 Task: Set and save  "Framecount to use on frame type lookahead" for "H.264/MPEG-4 Part 10/AVC encoder (x264 10-bit)" to 39.
Action: Mouse moved to (122, 14)
Screenshot: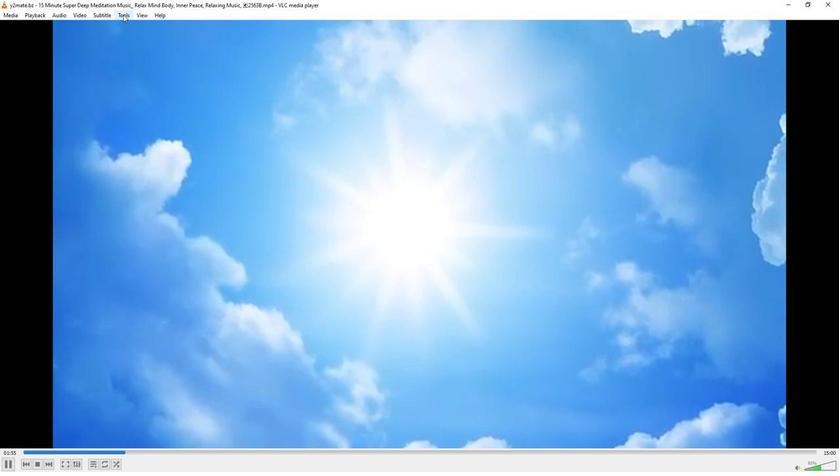 
Action: Mouse pressed left at (122, 14)
Screenshot: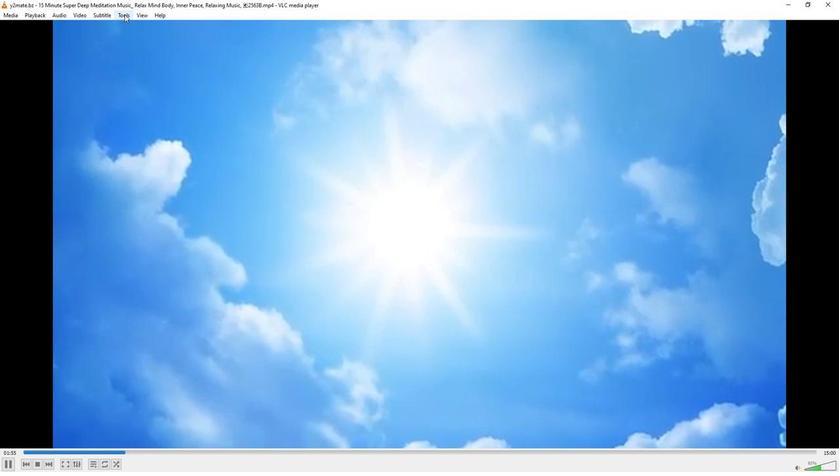 
Action: Mouse moved to (141, 117)
Screenshot: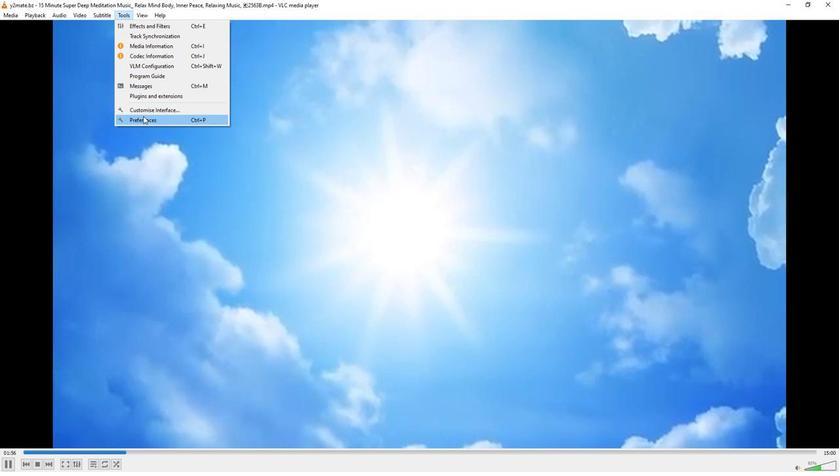 
Action: Mouse pressed left at (141, 117)
Screenshot: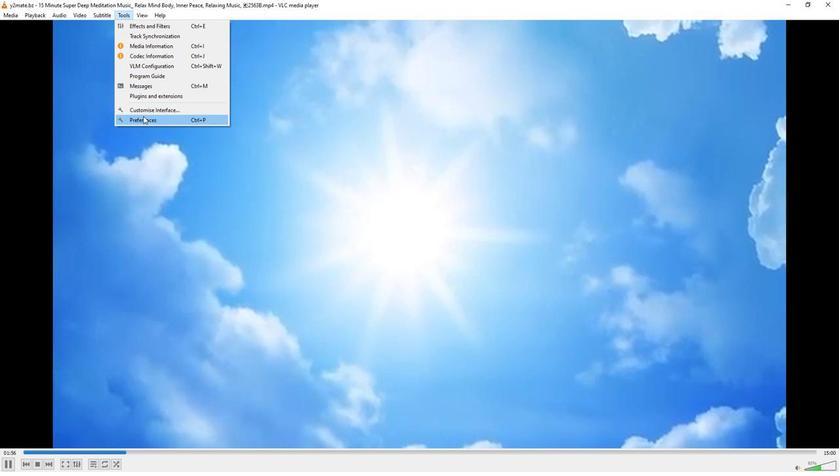 
Action: Mouse moved to (276, 382)
Screenshot: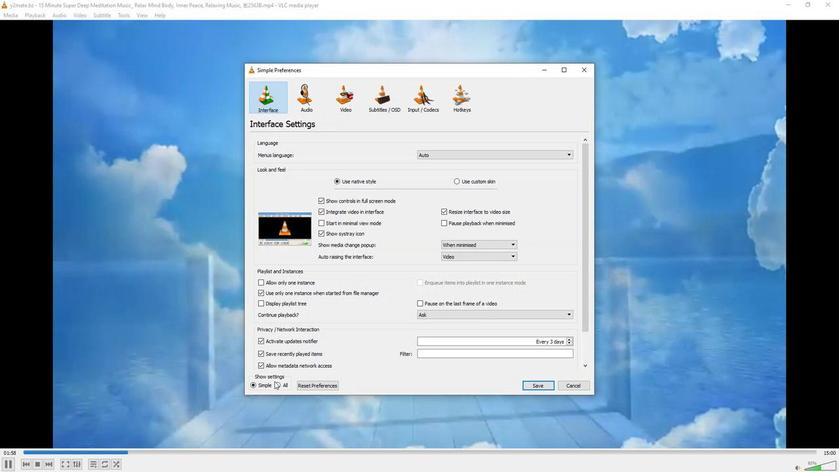 
Action: Mouse pressed left at (276, 382)
Screenshot: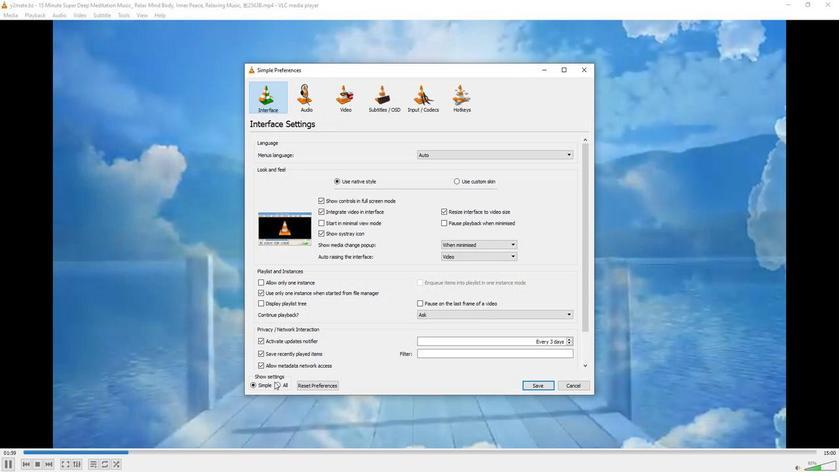 
Action: Mouse moved to (280, 385)
Screenshot: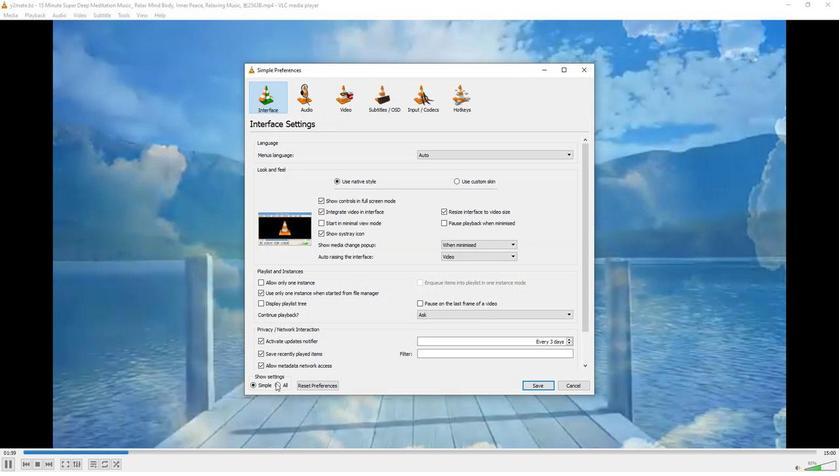 
Action: Mouse pressed left at (280, 385)
Screenshot: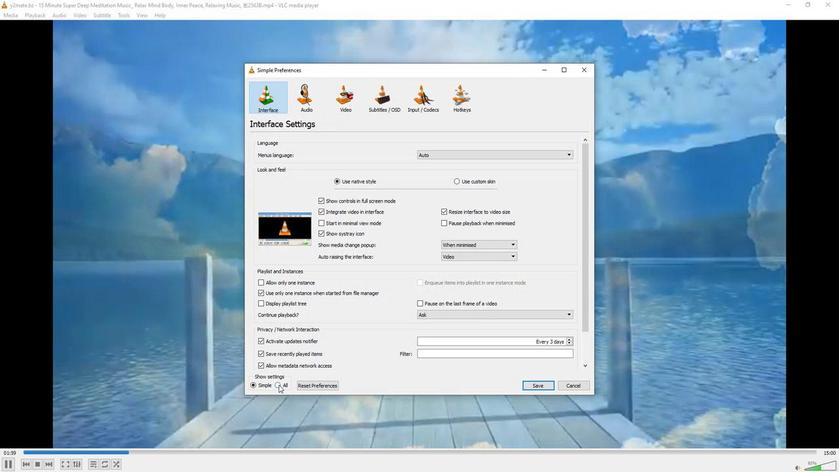 
Action: Mouse moved to (266, 298)
Screenshot: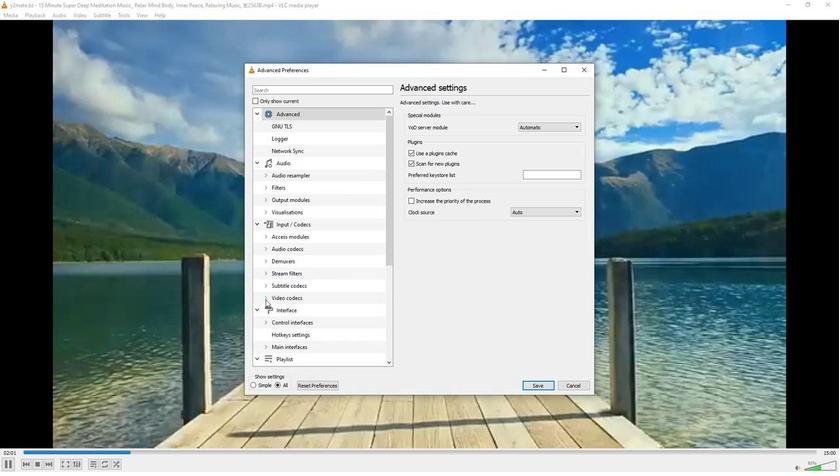 
Action: Mouse pressed left at (266, 298)
Screenshot: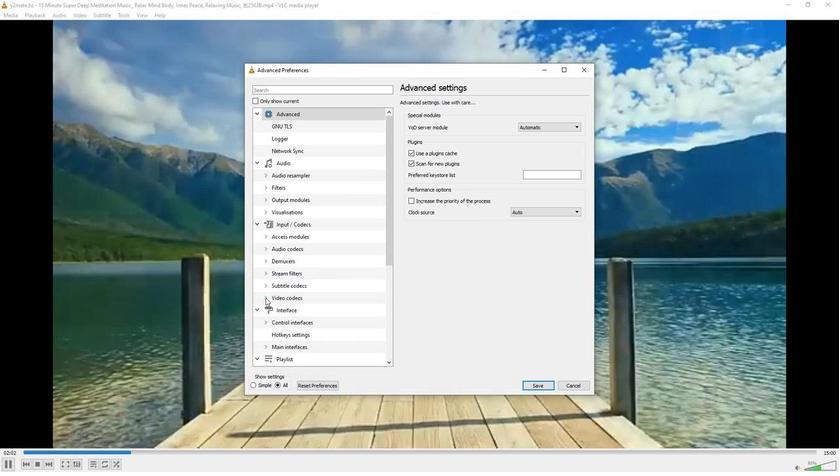 
Action: Mouse moved to (280, 341)
Screenshot: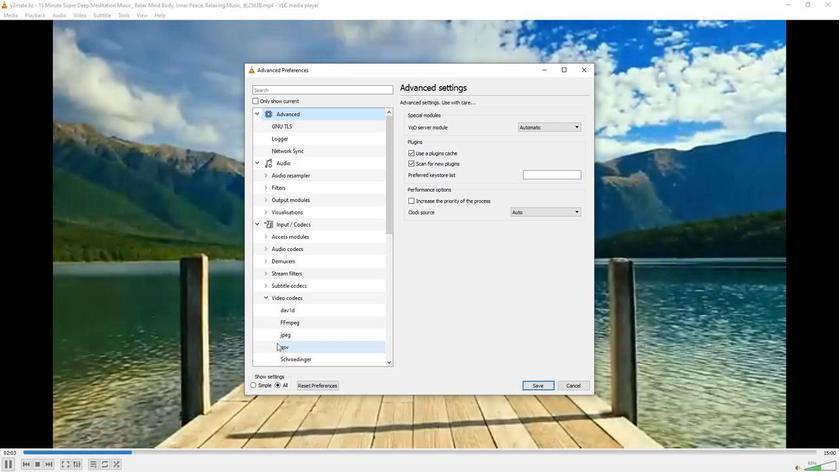 
Action: Mouse scrolled (280, 341) with delta (0, 0)
Screenshot: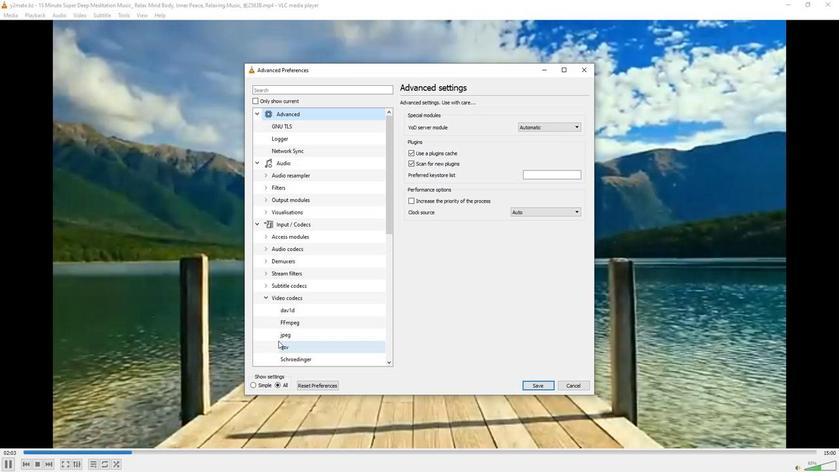 
Action: Mouse scrolled (280, 341) with delta (0, 0)
Screenshot: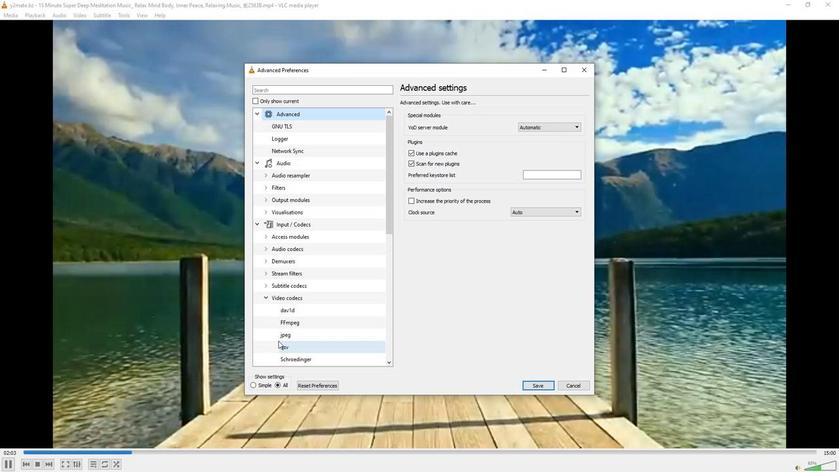 
Action: Mouse moved to (285, 332)
Screenshot: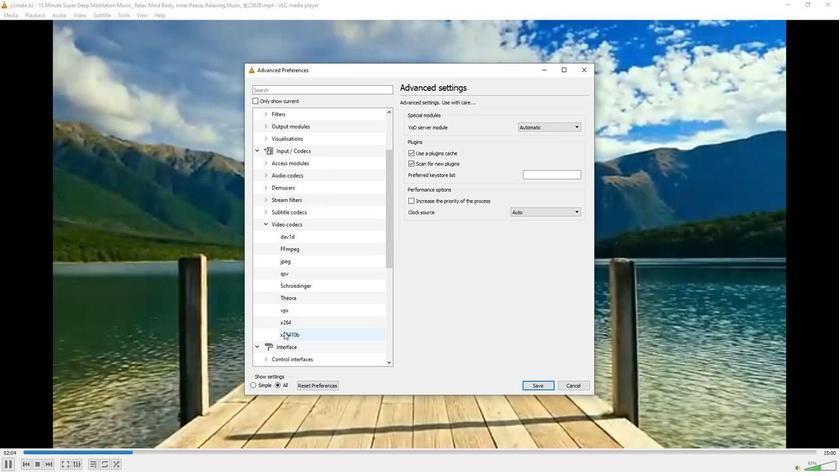 
Action: Mouse pressed left at (285, 332)
Screenshot: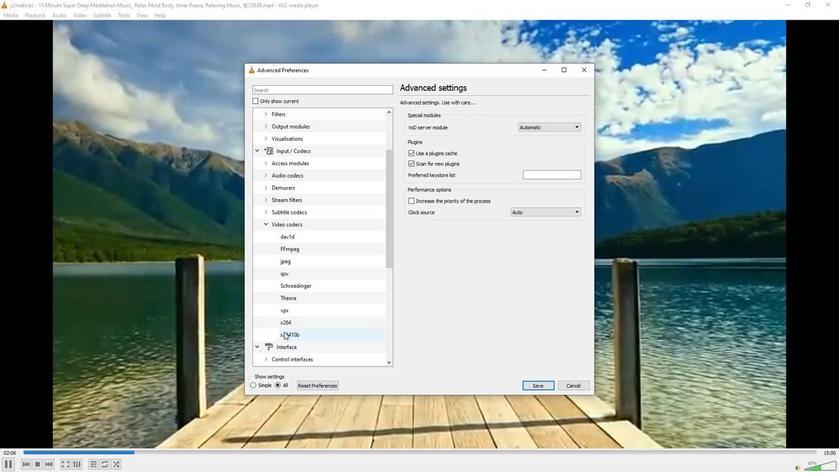 
Action: Mouse moved to (438, 332)
Screenshot: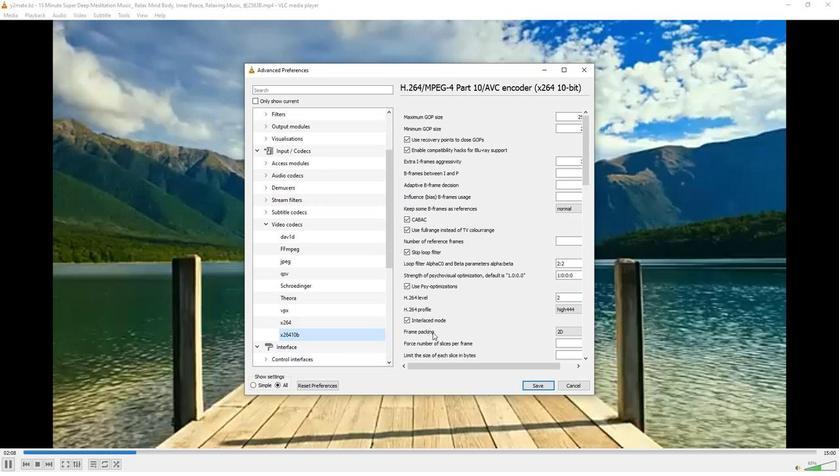 
Action: Mouse scrolled (438, 331) with delta (0, 0)
Screenshot: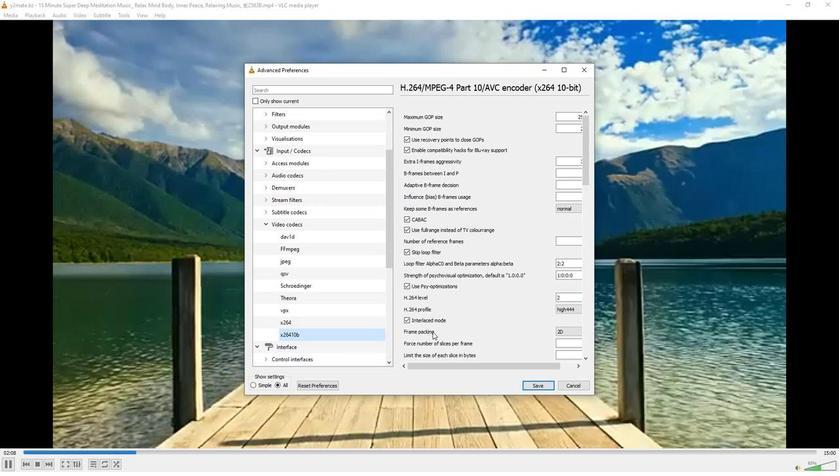 
Action: Mouse scrolled (438, 331) with delta (0, 0)
Screenshot: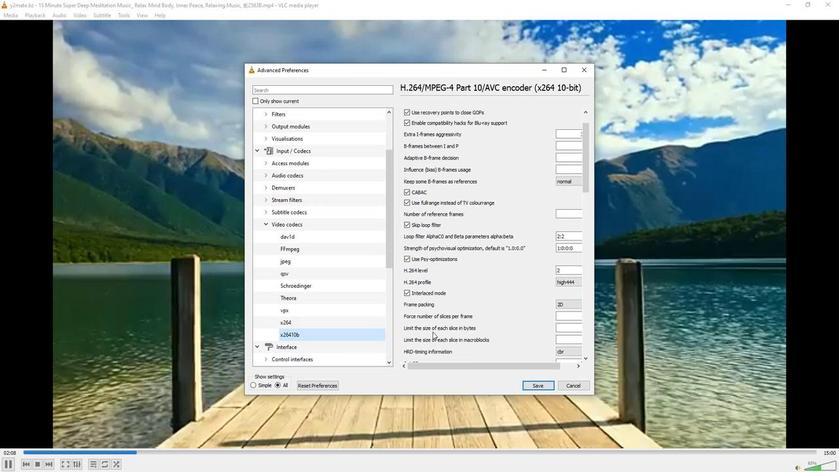 
Action: Mouse scrolled (438, 331) with delta (0, 0)
Screenshot: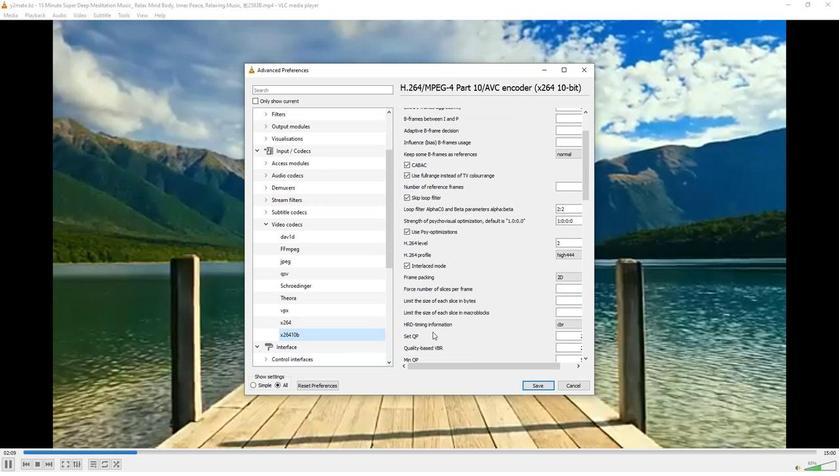 
Action: Mouse scrolled (438, 331) with delta (0, 0)
Screenshot: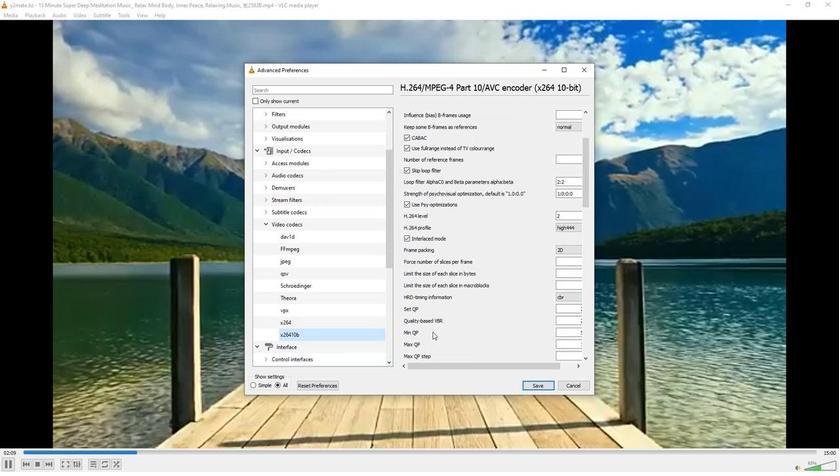 
Action: Mouse scrolled (438, 331) with delta (0, 0)
Screenshot: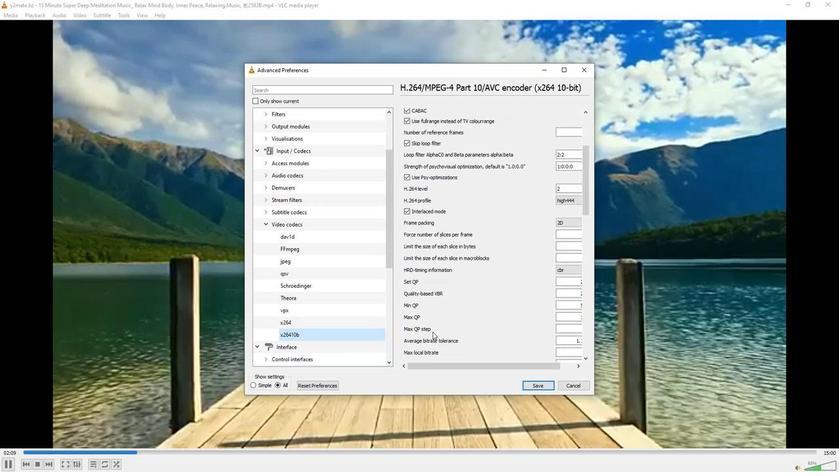 
Action: Mouse scrolled (438, 331) with delta (0, 0)
Screenshot: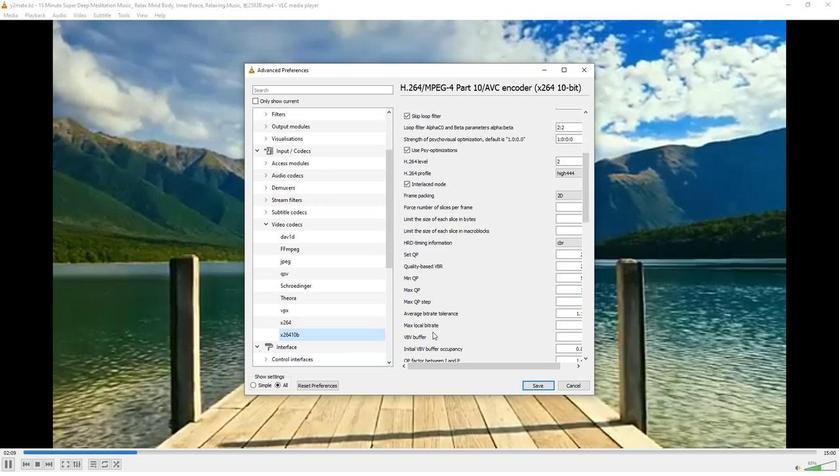 
Action: Mouse scrolled (438, 331) with delta (0, 0)
Screenshot: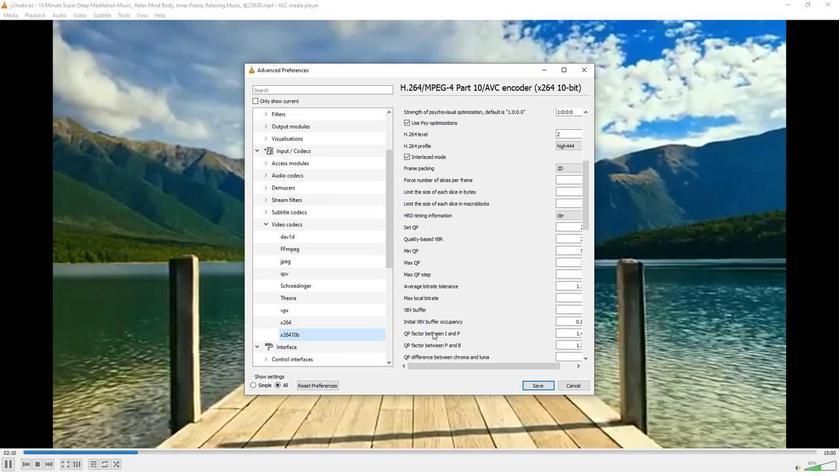
Action: Mouse scrolled (438, 331) with delta (0, 0)
Screenshot: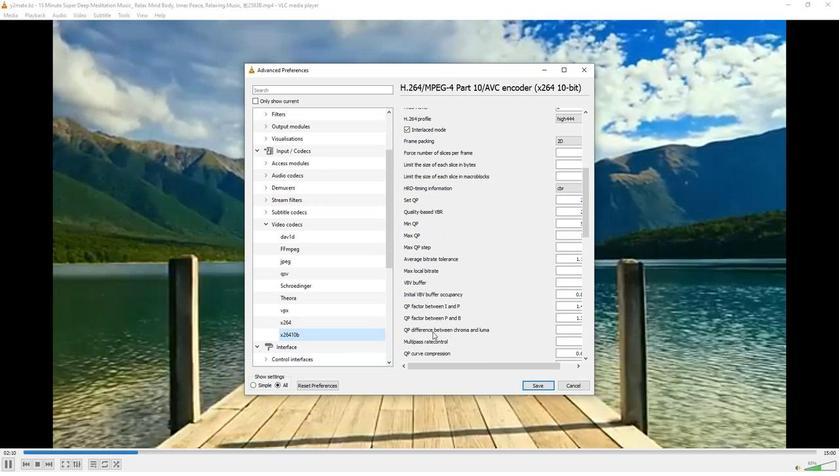 
Action: Mouse scrolled (438, 331) with delta (0, 0)
Screenshot: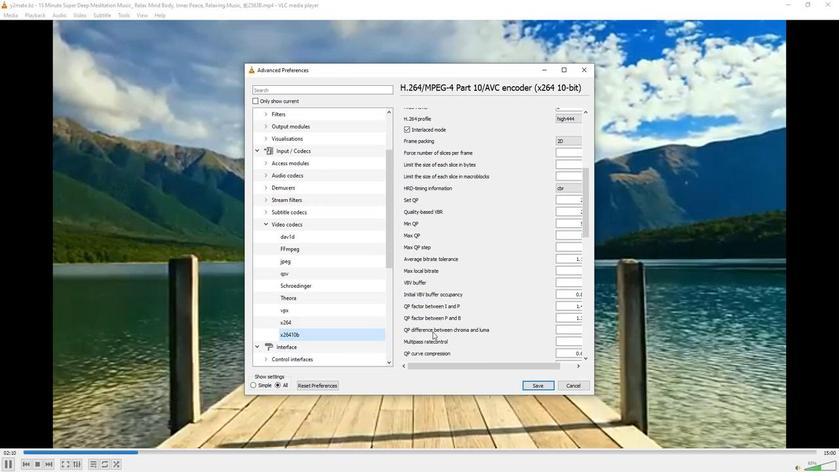 
Action: Mouse scrolled (438, 331) with delta (0, 0)
Screenshot: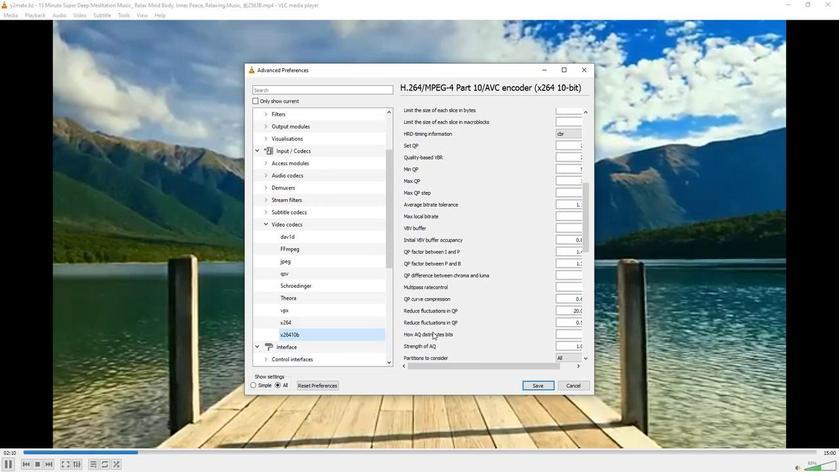 
Action: Mouse scrolled (438, 331) with delta (0, 0)
Screenshot: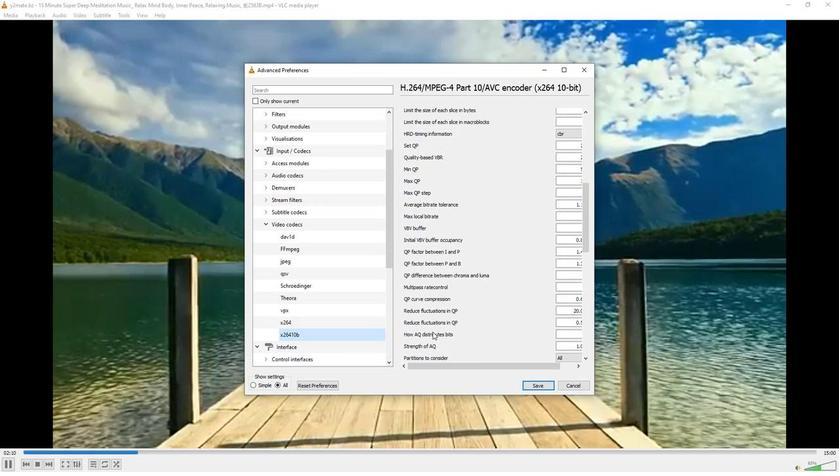 
Action: Mouse scrolled (438, 331) with delta (0, 0)
Screenshot: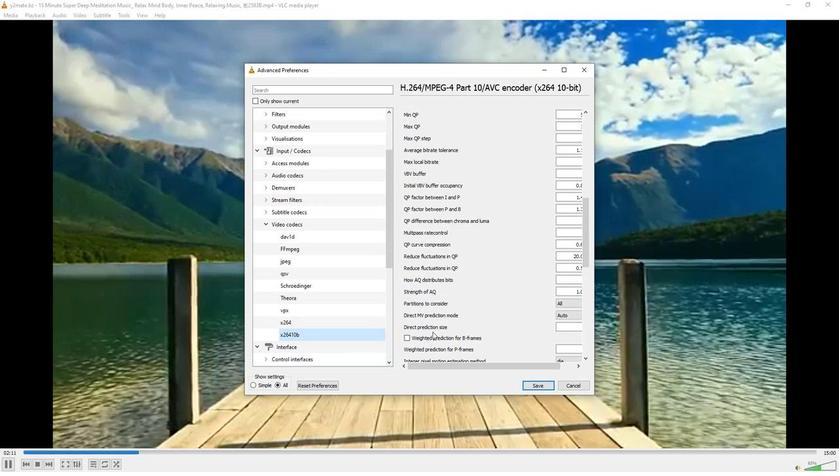
Action: Mouse scrolled (438, 331) with delta (0, 0)
Screenshot: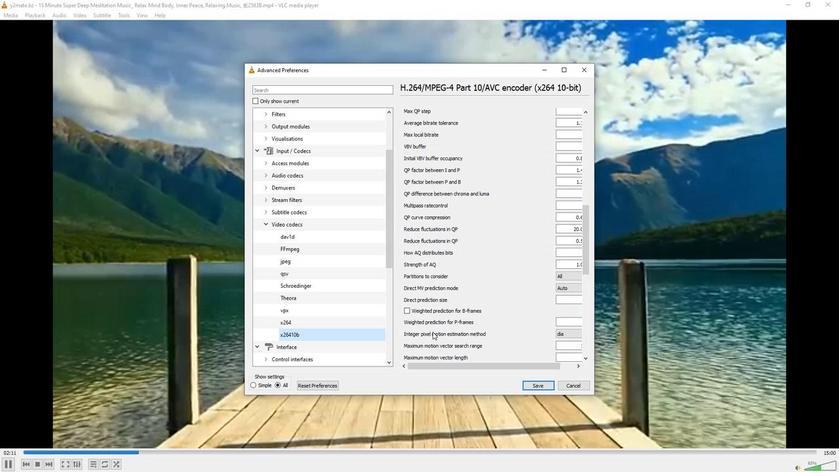 
Action: Mouse scrolled (438, 331) with delta (0, 0)
Screenshot: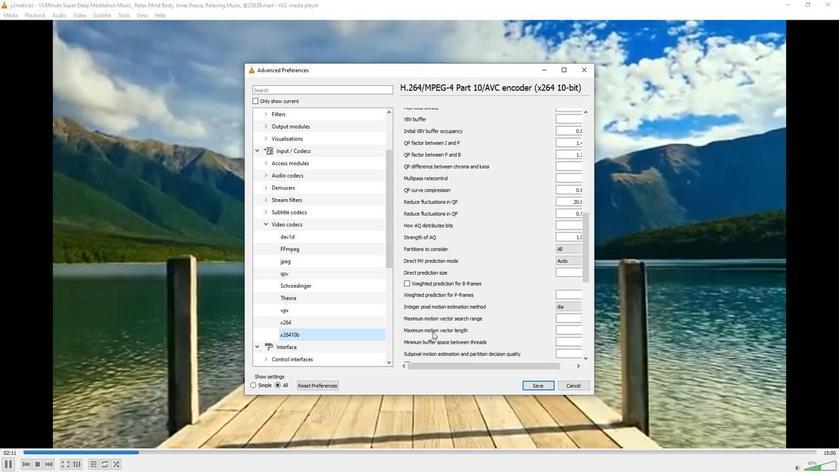 
Action: Mouse scrolled (438, 331) with delta (0, 0)
Screenshot: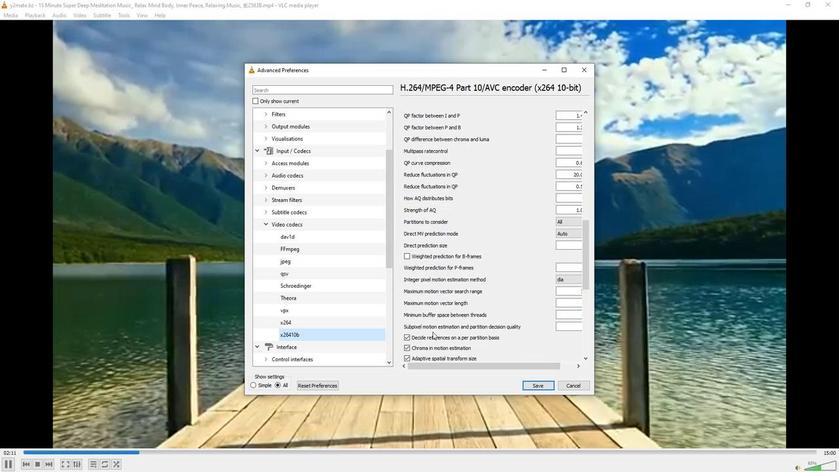 
Action: Mouse moved to (438, 332)
Screenshot: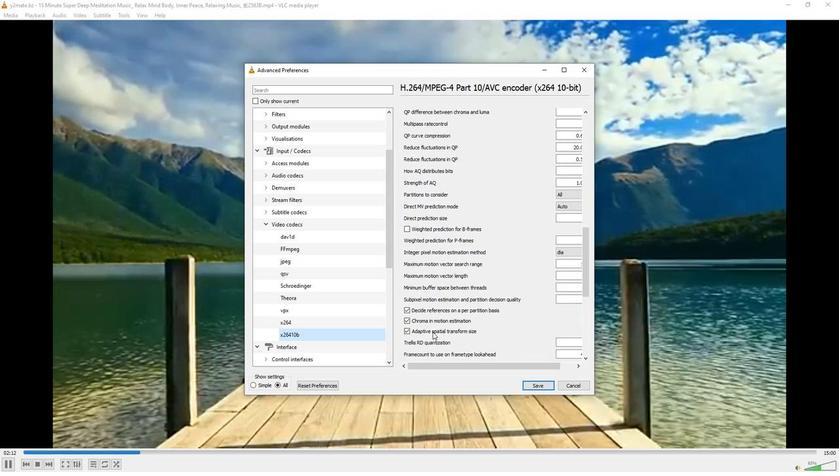 
Action: Mouse scrolled (438, 331) with delta (0, 0)
Screenshot: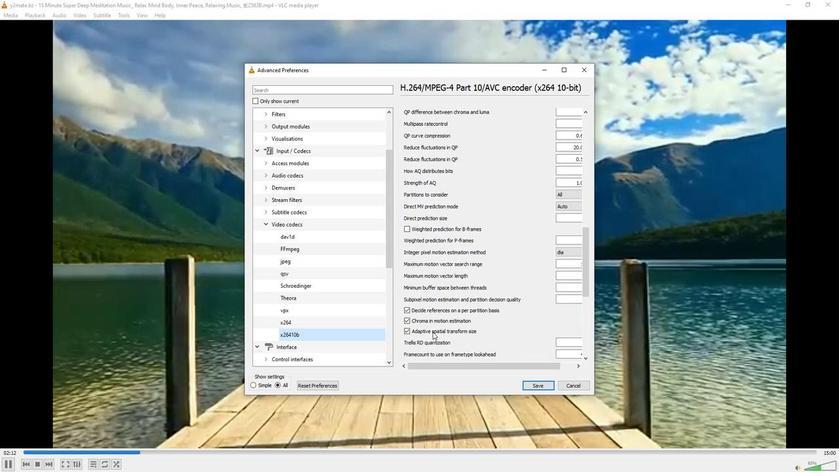 
Action: Mouse moved to (508, 364)
Screenshot: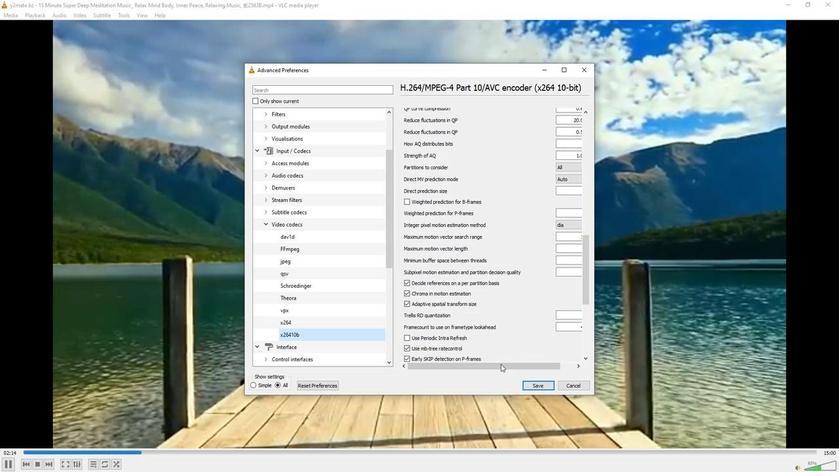 
Action: Mouse pressed left at (508, 364)
Screenshot: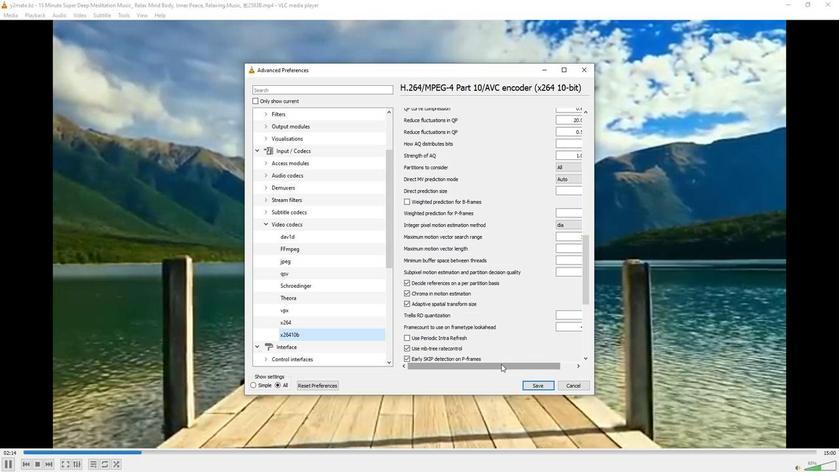 
Action: Mouse moved to (582, 328)
Screenshot: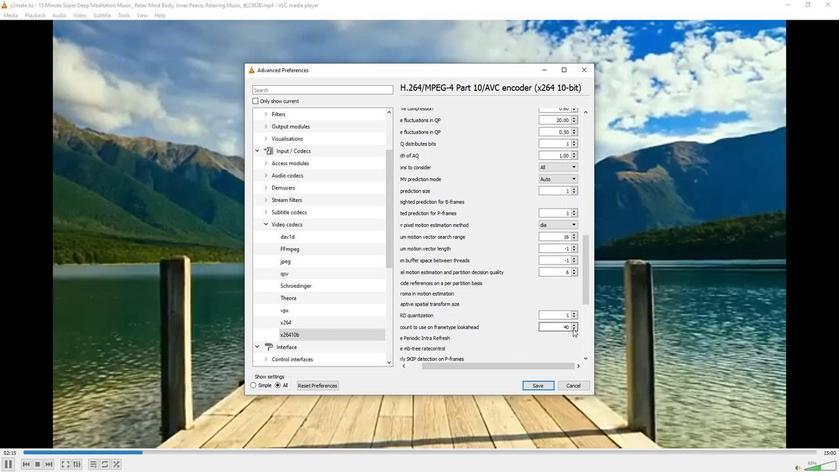 
Action: Mouse pressed left at (582, 328)
Screenshot: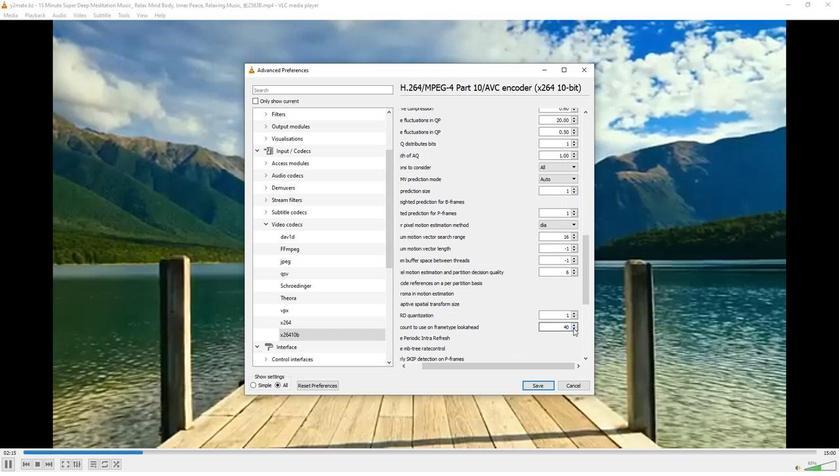 
Action: Mouse moved to (523, 357)
Screenshot: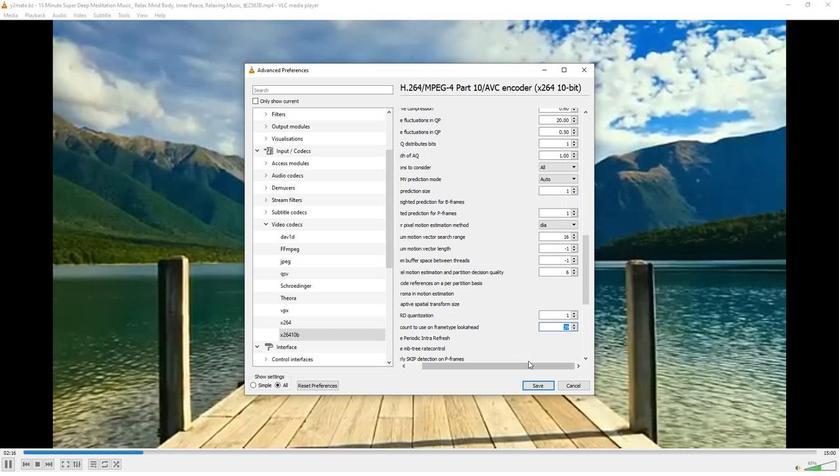 
